 Task: Set priority levels for tasks related to data validation and cleaning.
Action: Mouse moved to (846, 269)
Screenshot: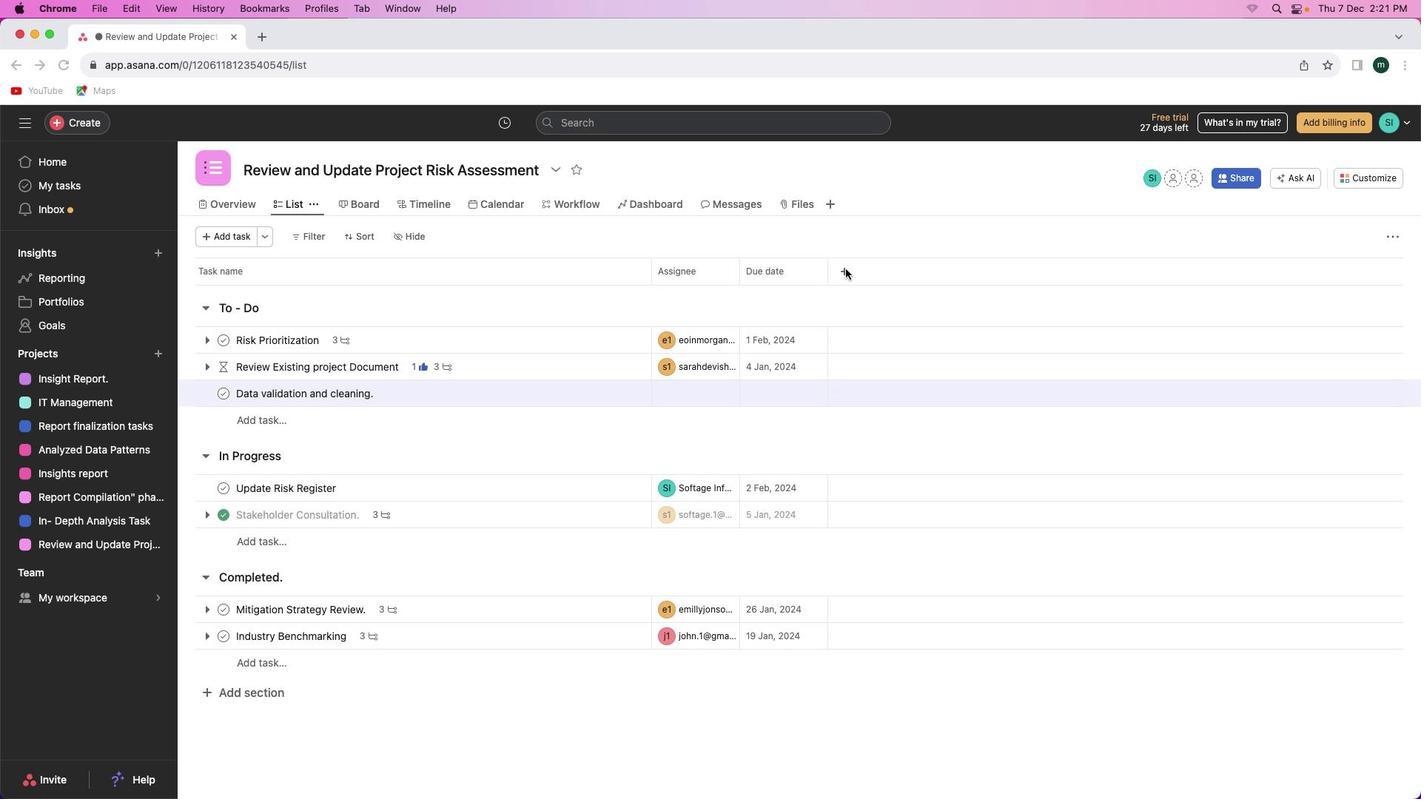 
Action: Mouse pressed left at (846, 269)
Screenshot: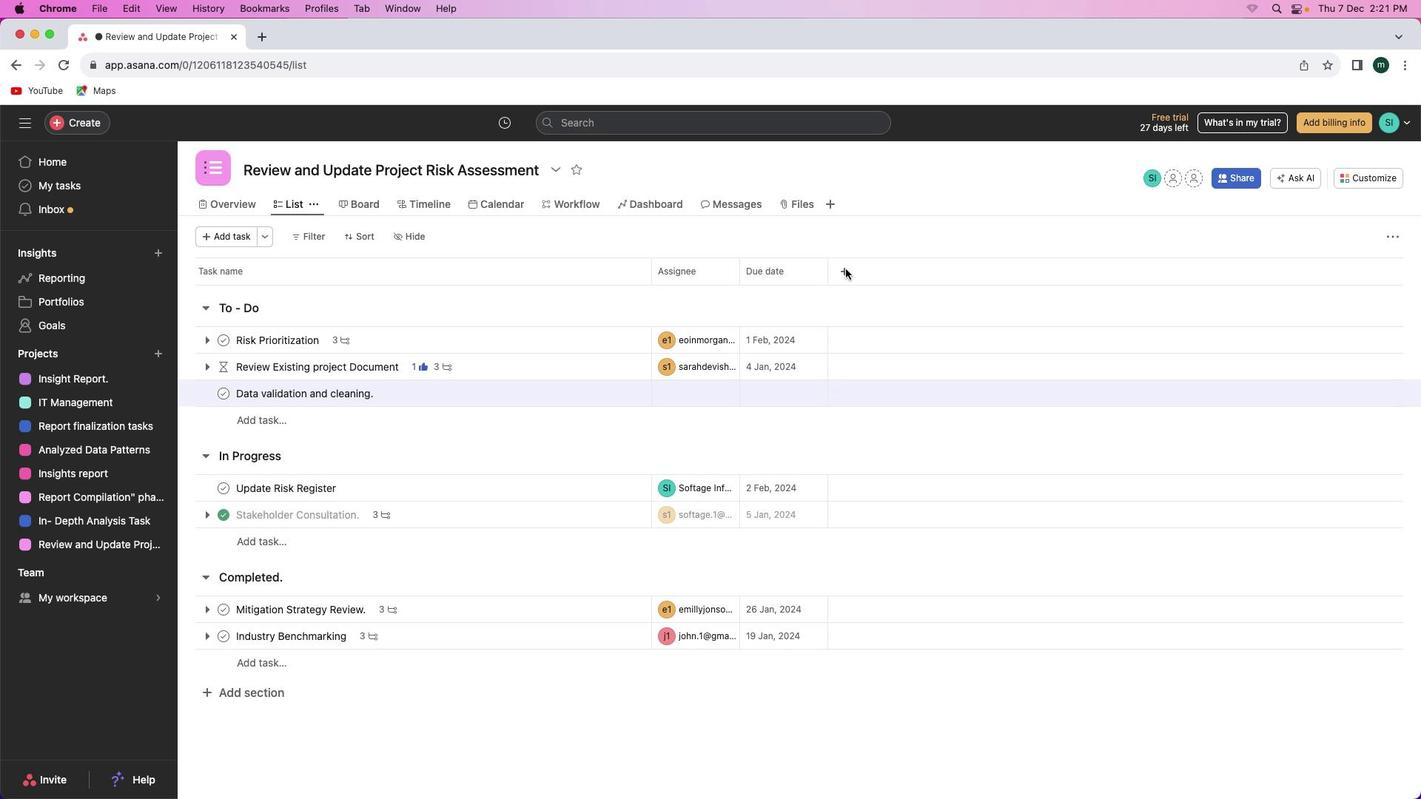 
Action: Mouse pressed left at (846, 269)
Screenshot: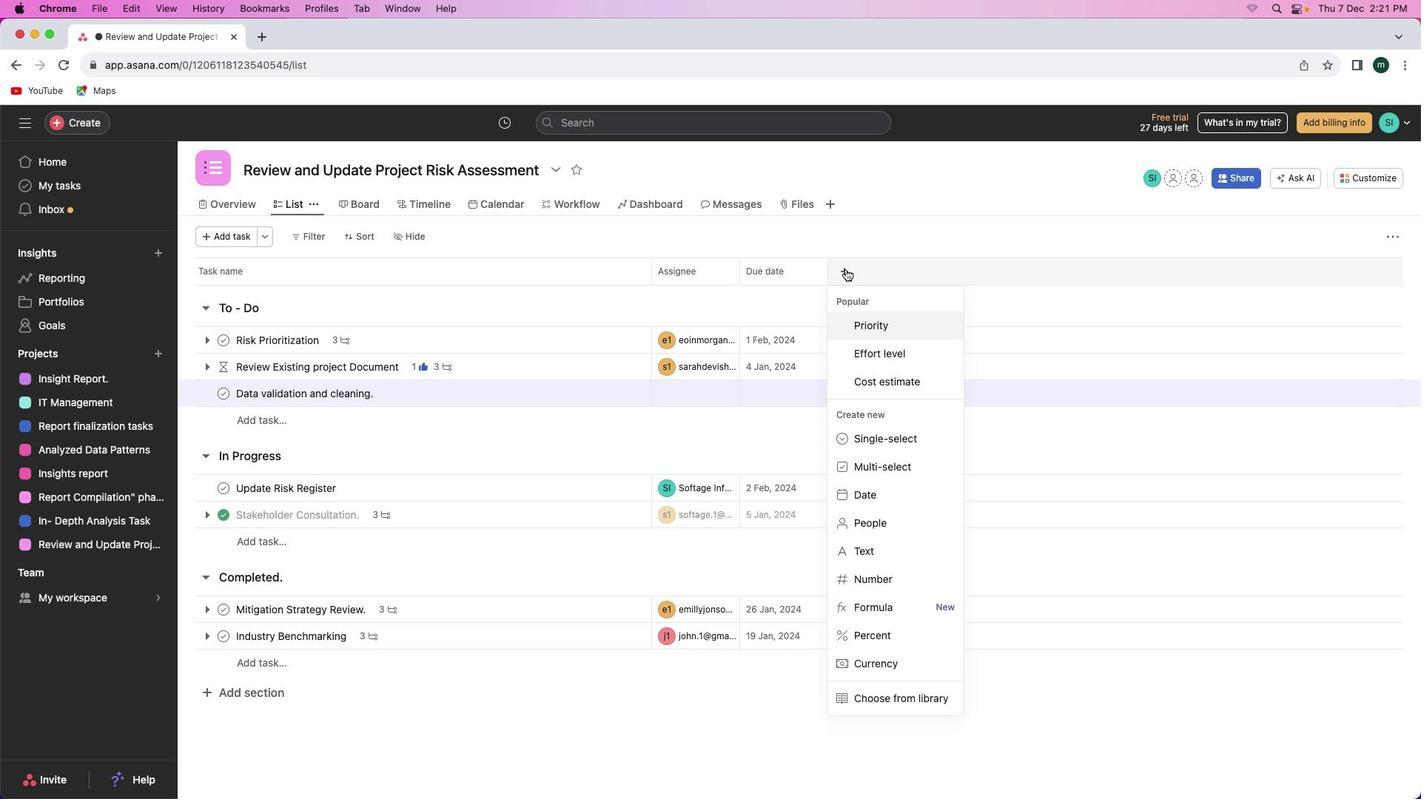 
Action: Mouse moved to (844, 274)
Screenshot: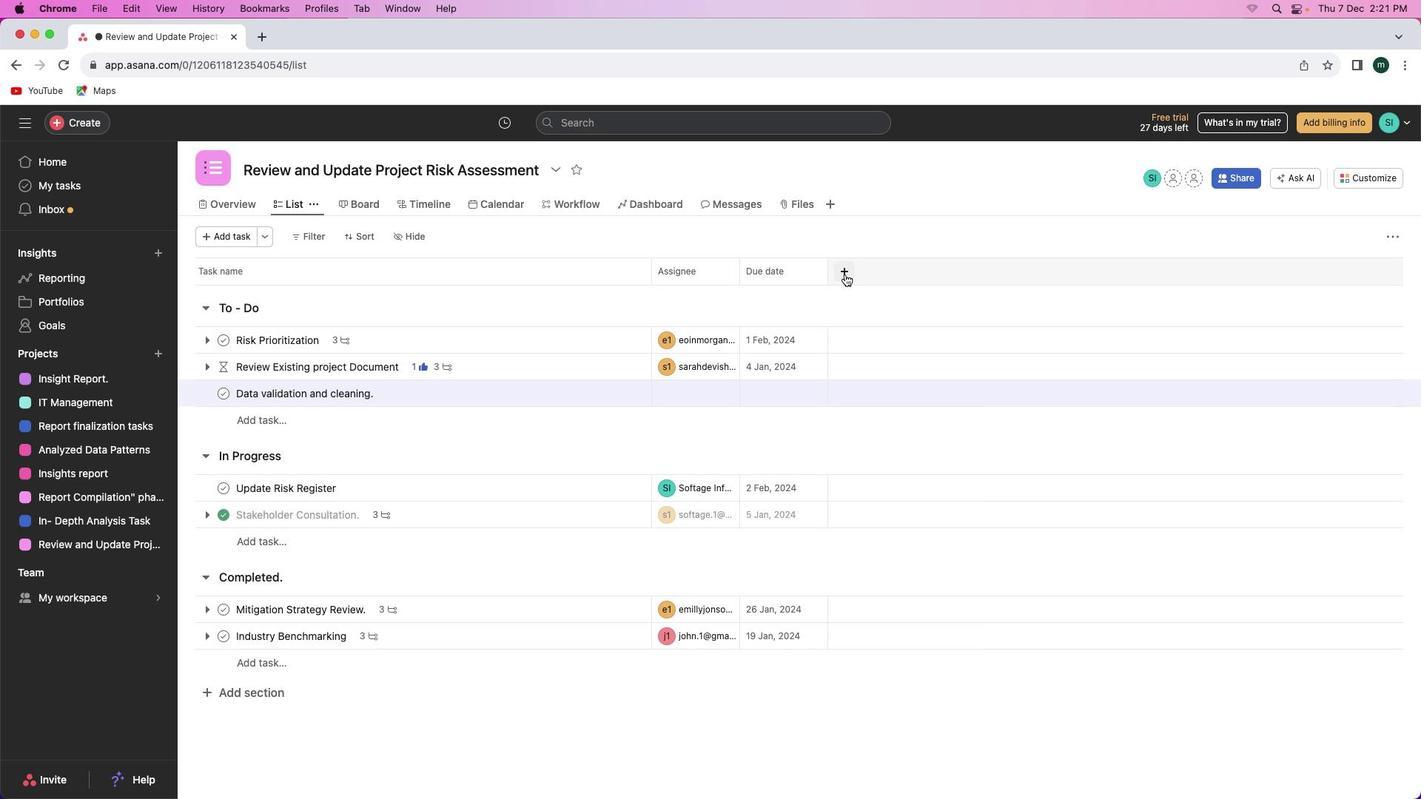 
Action: Mouse pressed left at (844, 274)
Screenshot: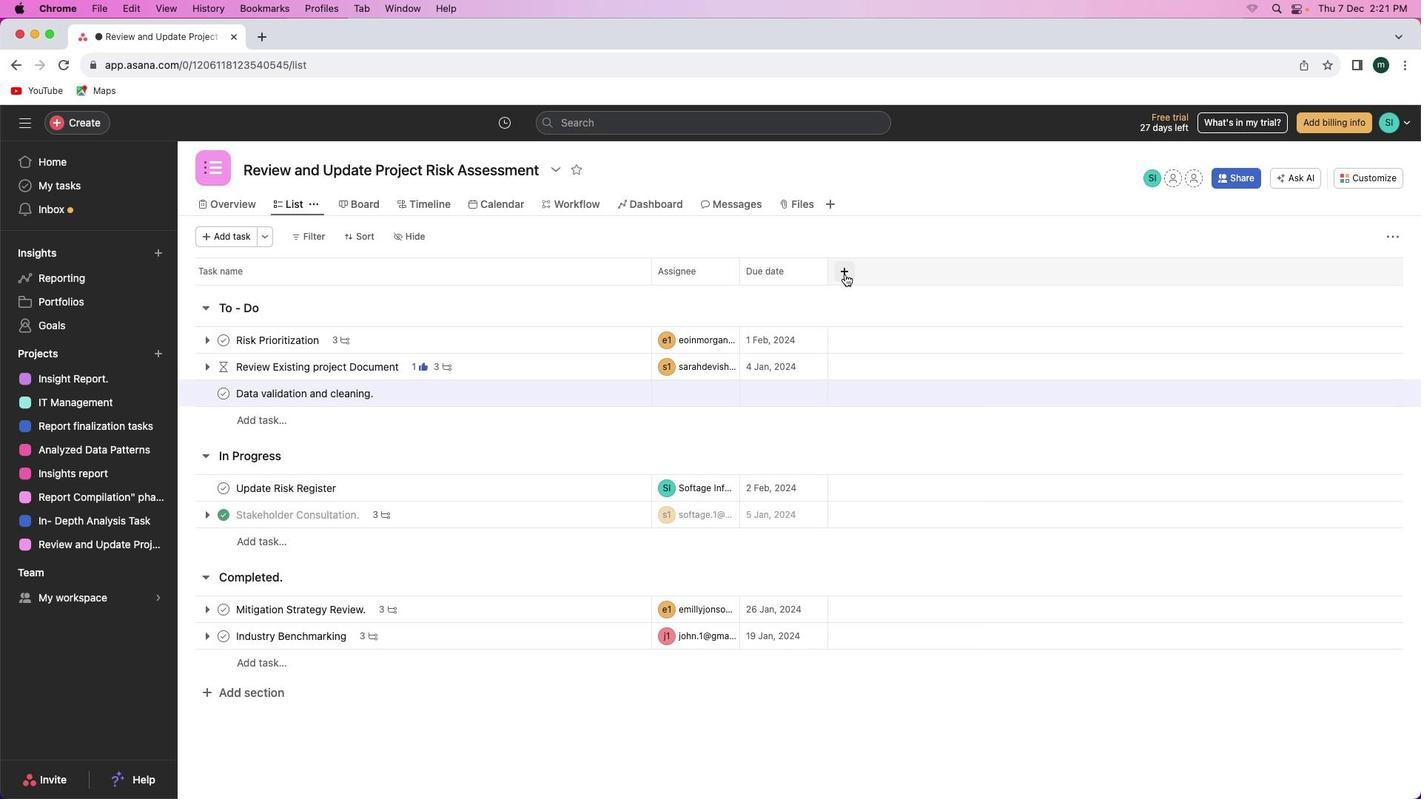 
Action: Mouse moved to (854, 325)
Screenshot: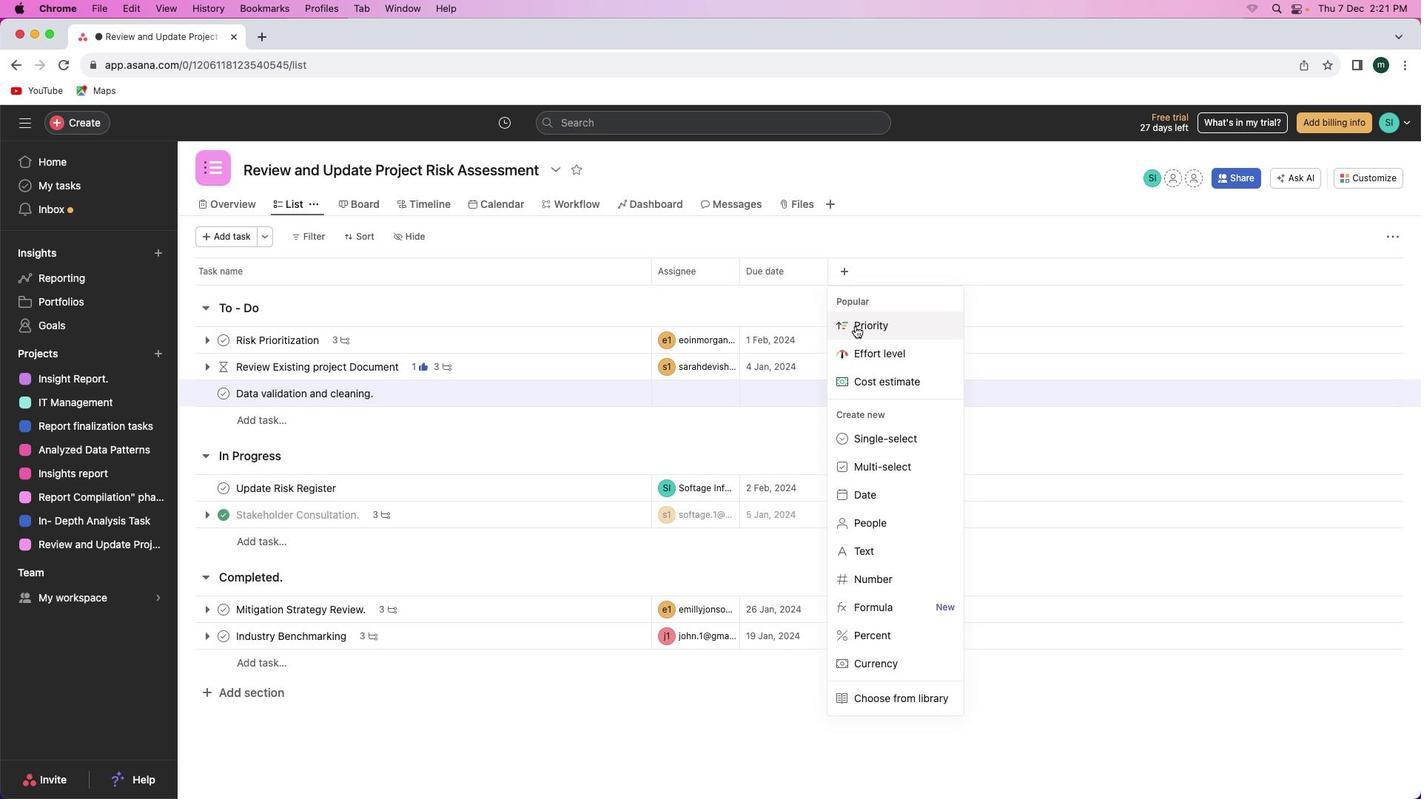 
Action: Mouse pressed left at (854, 325)
Screenshot: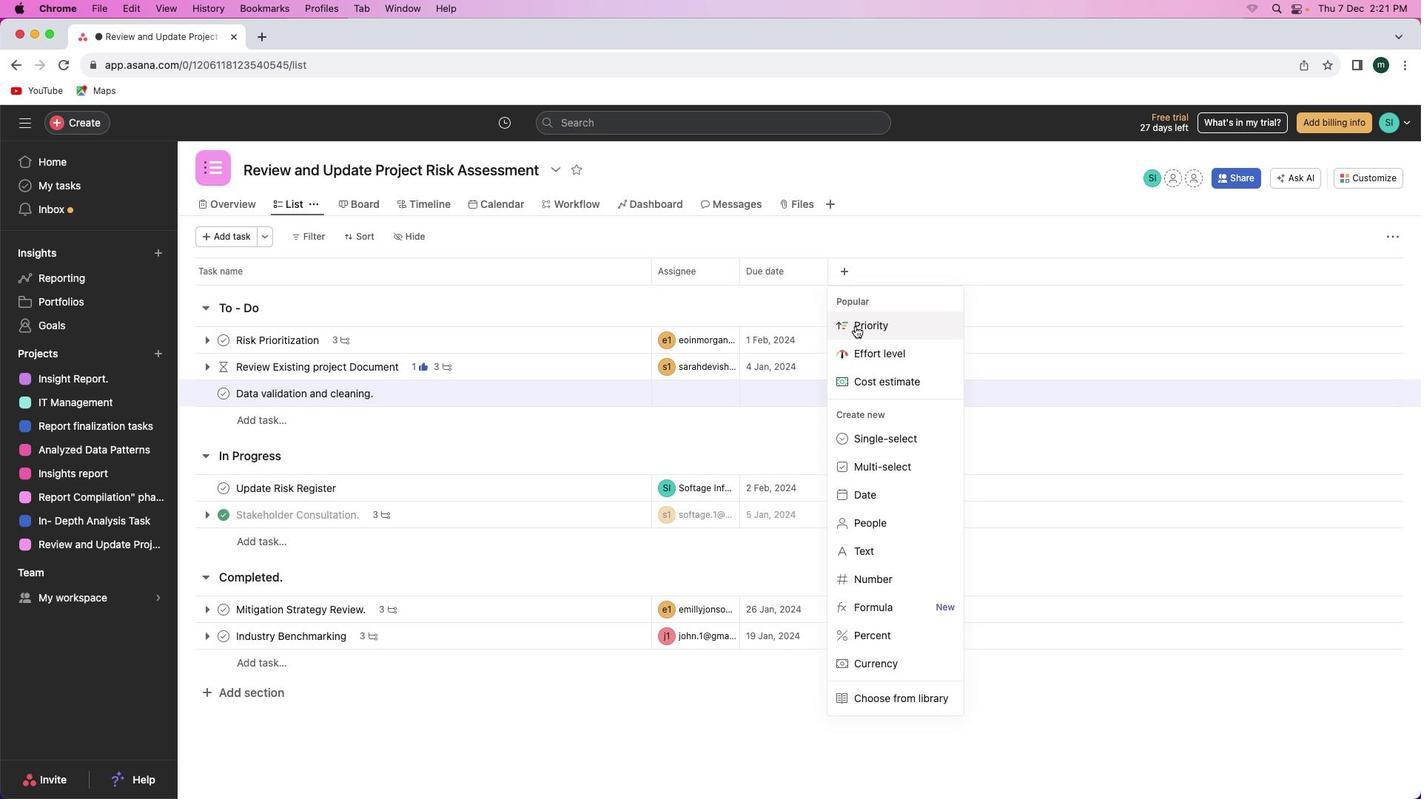 
Action: Mouse moved to (872, 632)
Screenshot: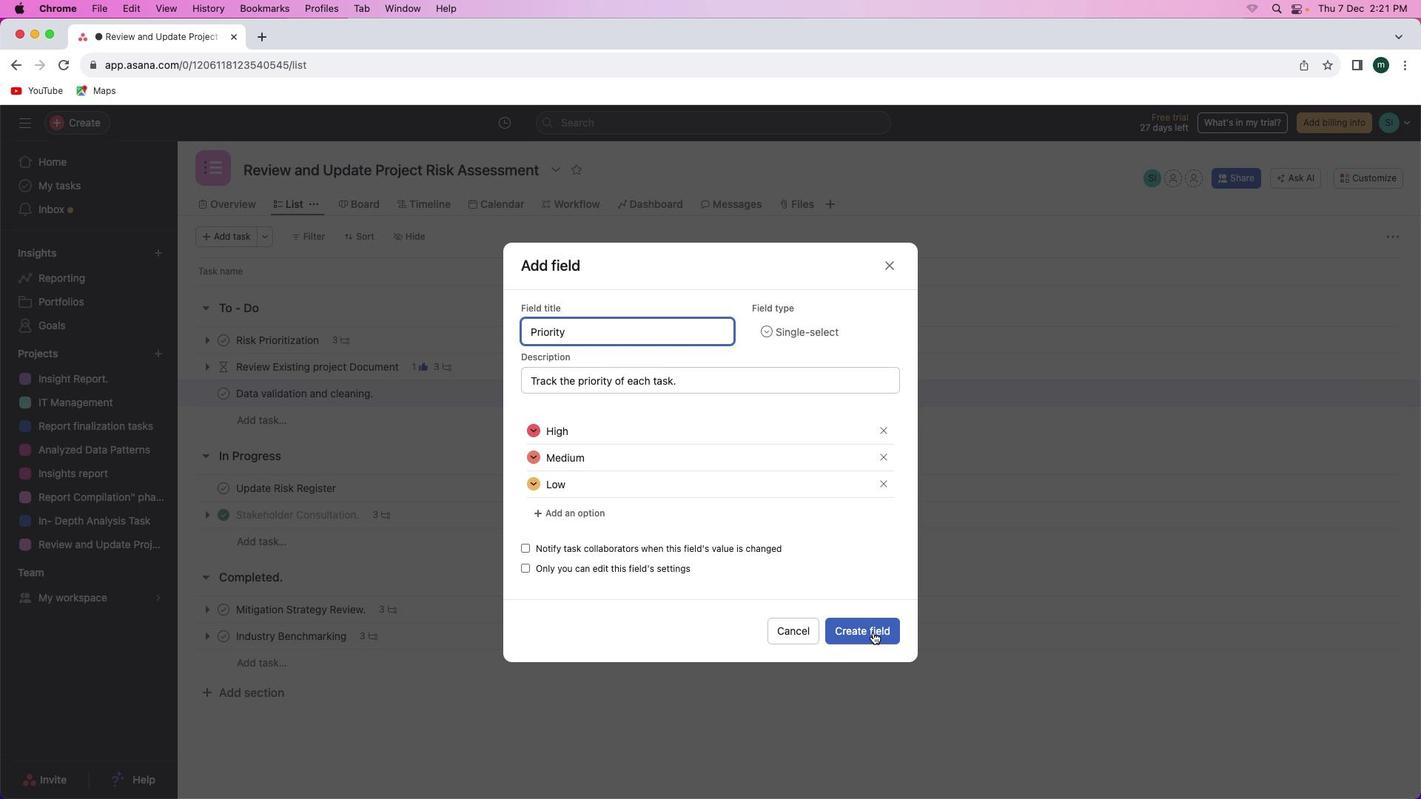 
Action: Mouse pressed left at (872, 632)
Screenshot: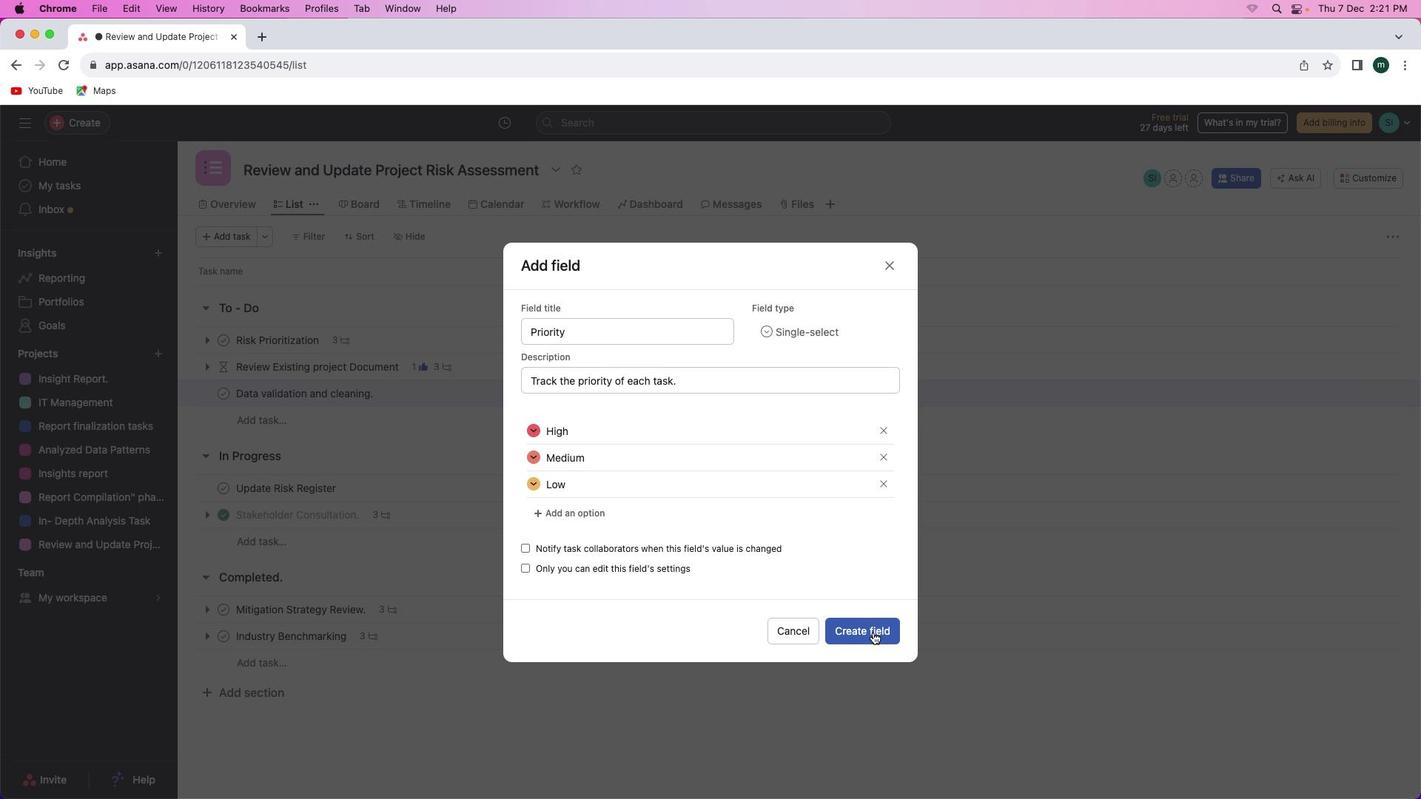
Action: Mouse moved to (903, 398)
Screenshot: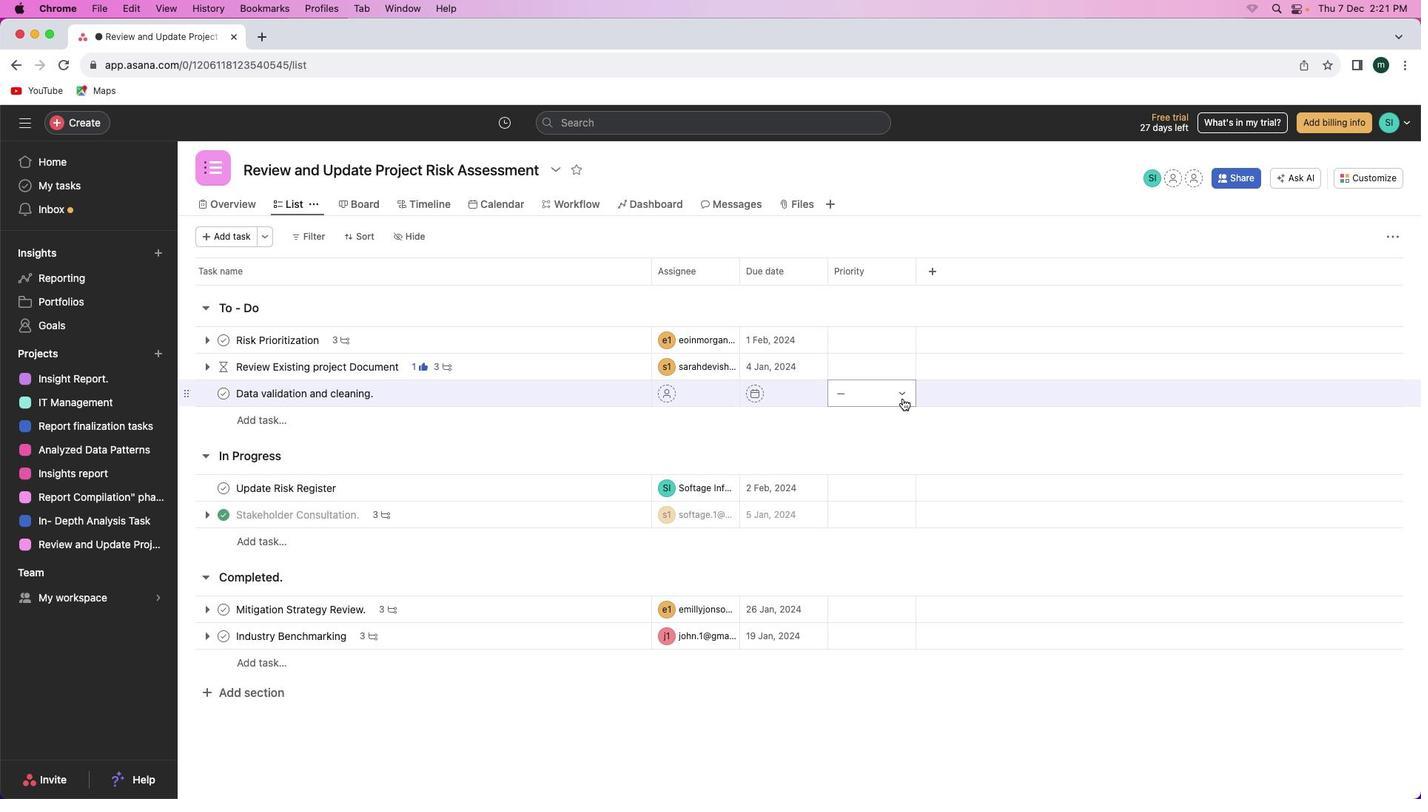 
Action: Mouse pressed left at (903, 398)
Screenshot: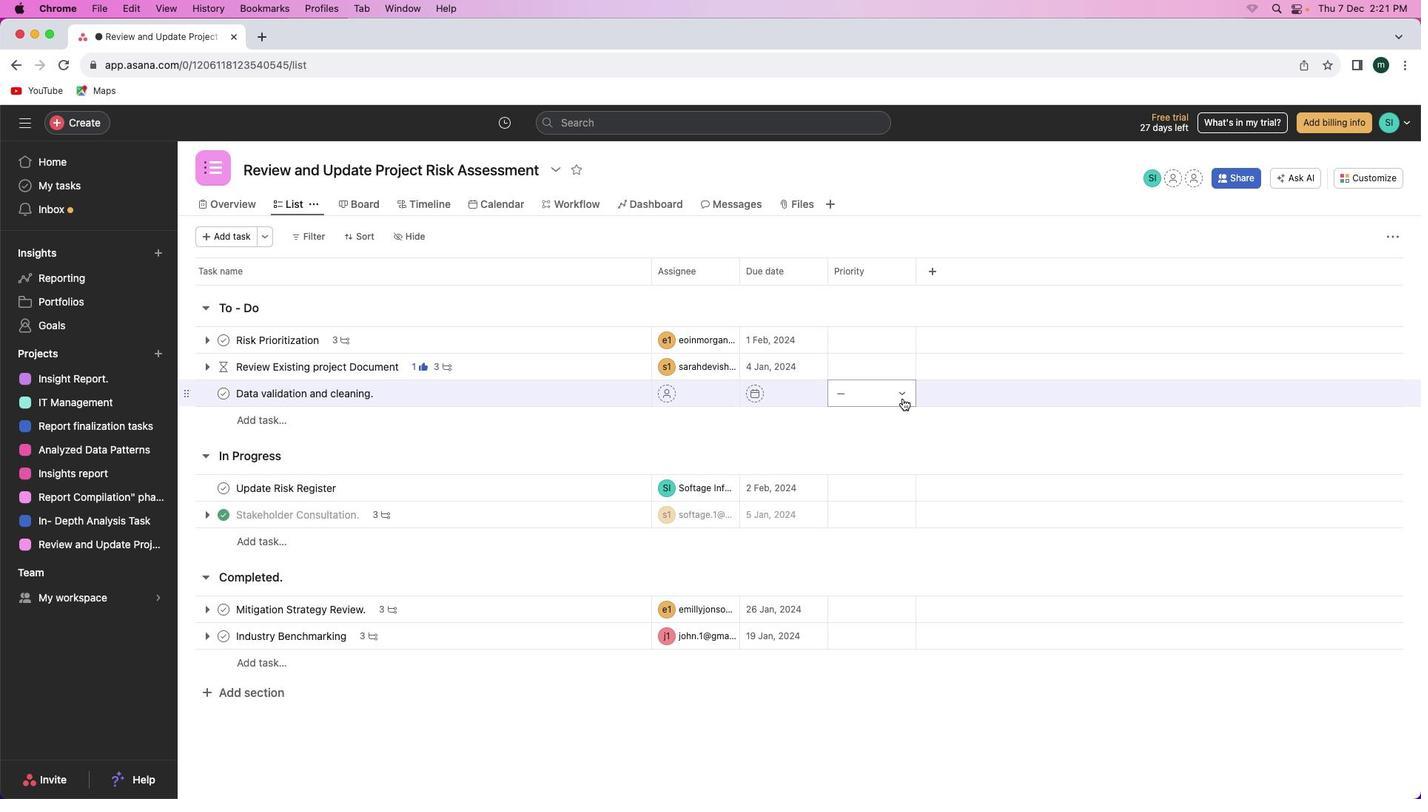 
Action: Mouse moved to (884, 486)
Screenshot: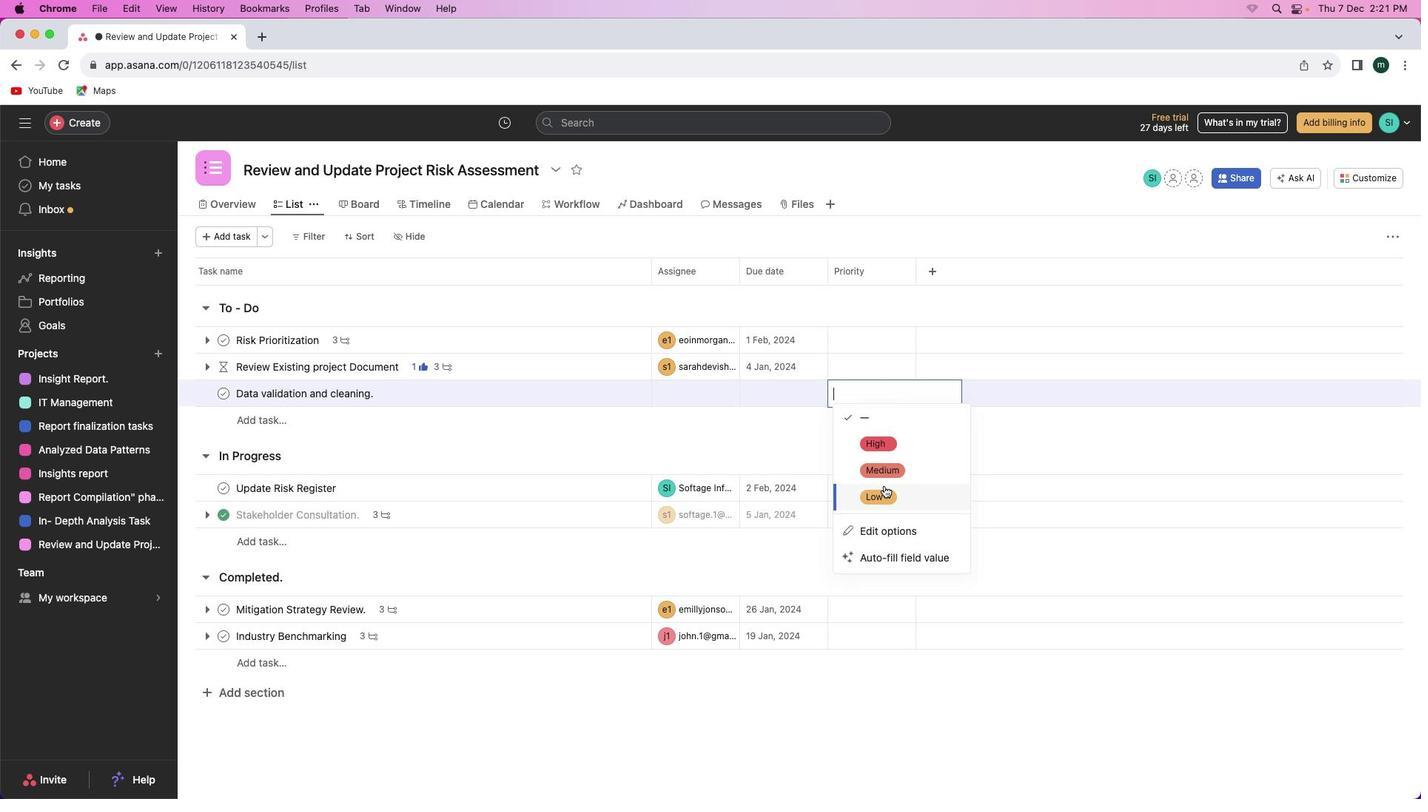 
Action: Mouse pressed left at (884, 486)
Screenshot: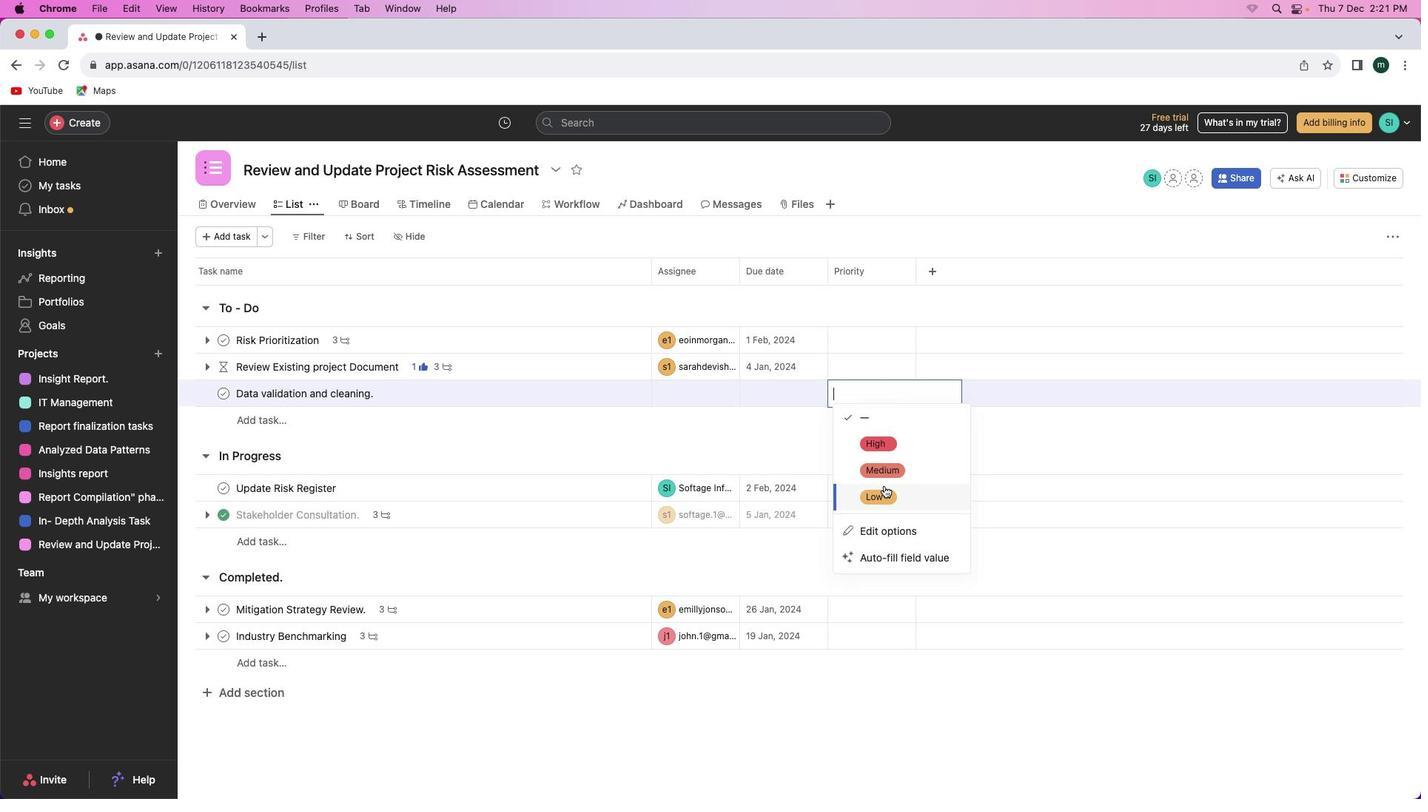 
Action: Mouse moved to (897, 344)
Screenshot: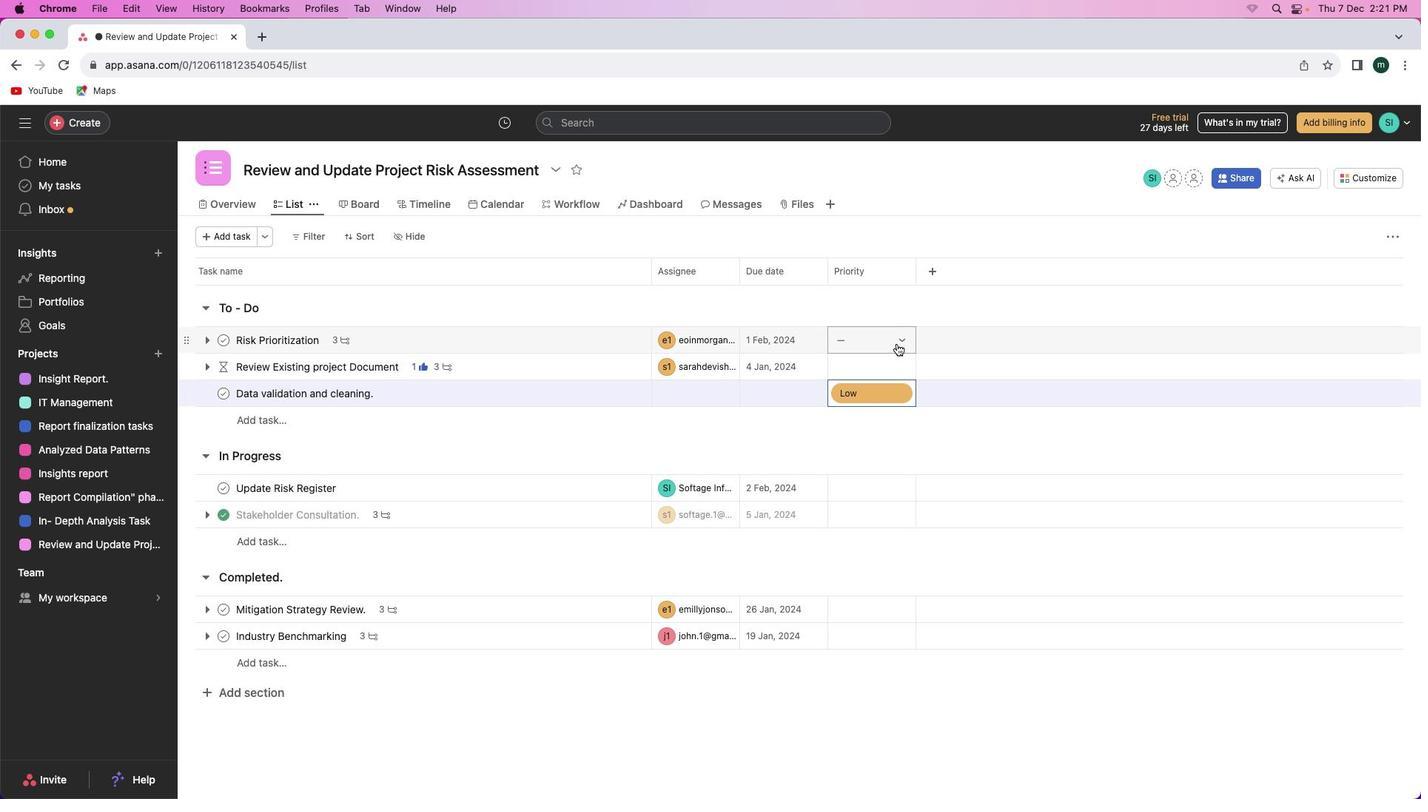 
